 Task: Create a rule from the Agile list, Priority changed -> Complete task in the project AgileCon if Priority Cleared then Complete Task
Action: Mouse moved to (55, 306)
Screenshot: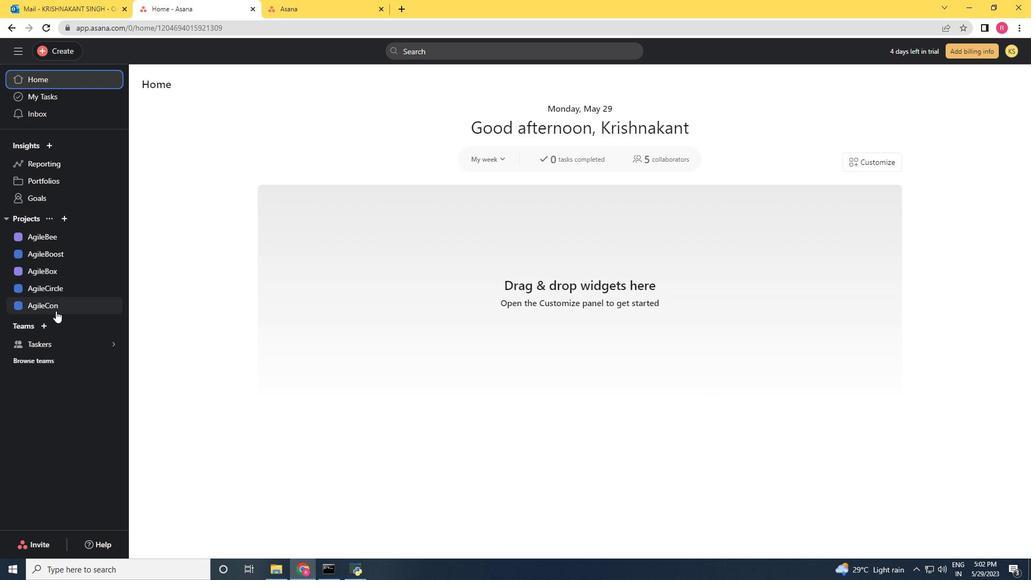 
Action: Mouse pressed left at (55, 306)
Screenshot: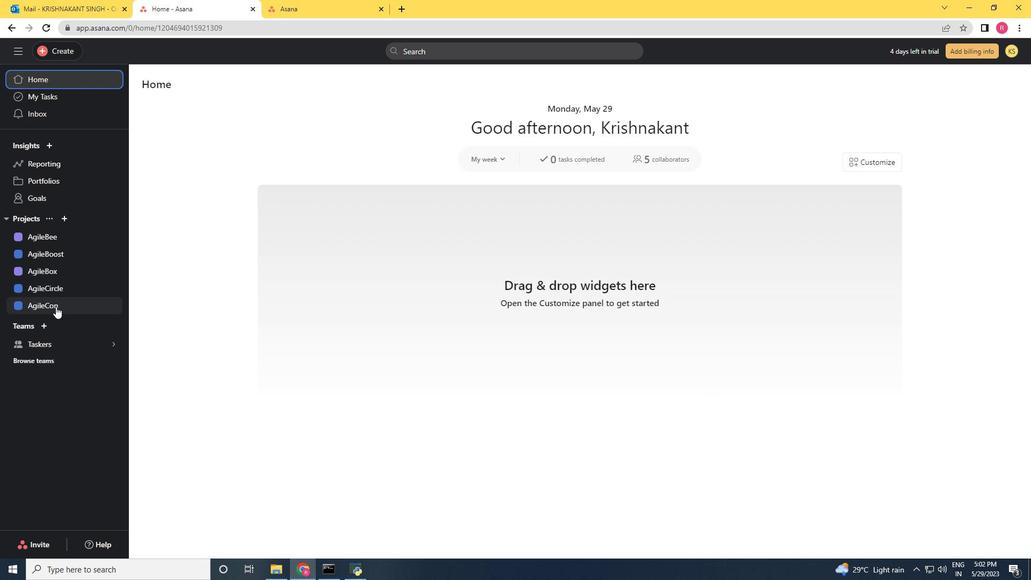 
Action: Mouse moved to (993, 85)
Screenshot: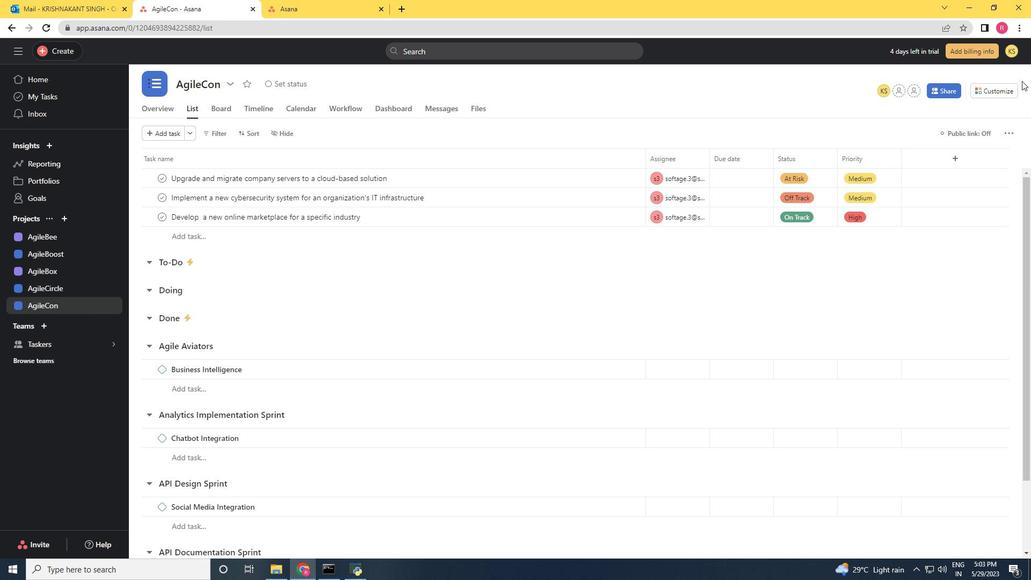 
Action: Mouse pressed left at (993, 85)
Screenshot: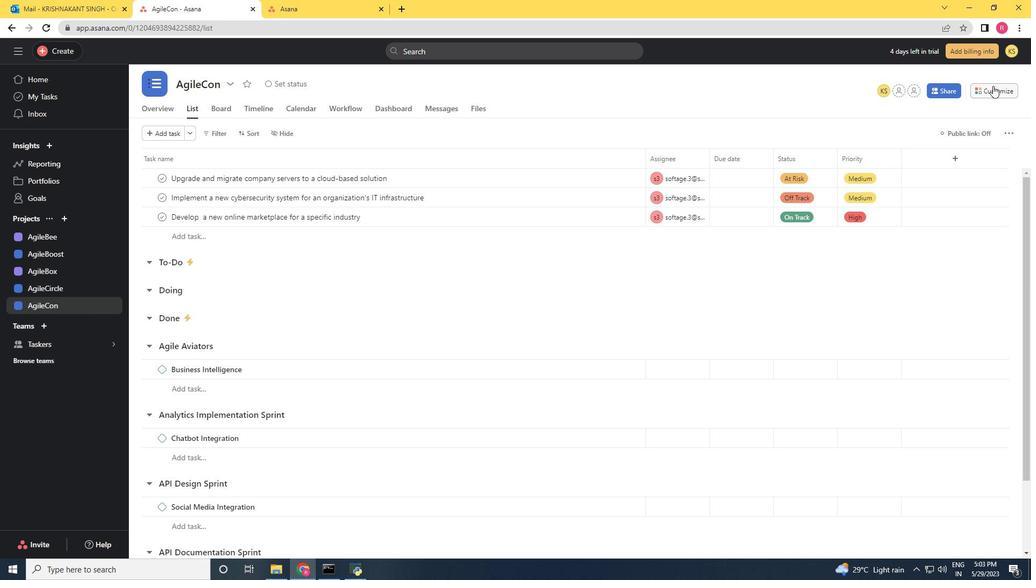 
Action: Mouse moved to (817, 232)
Screenshot: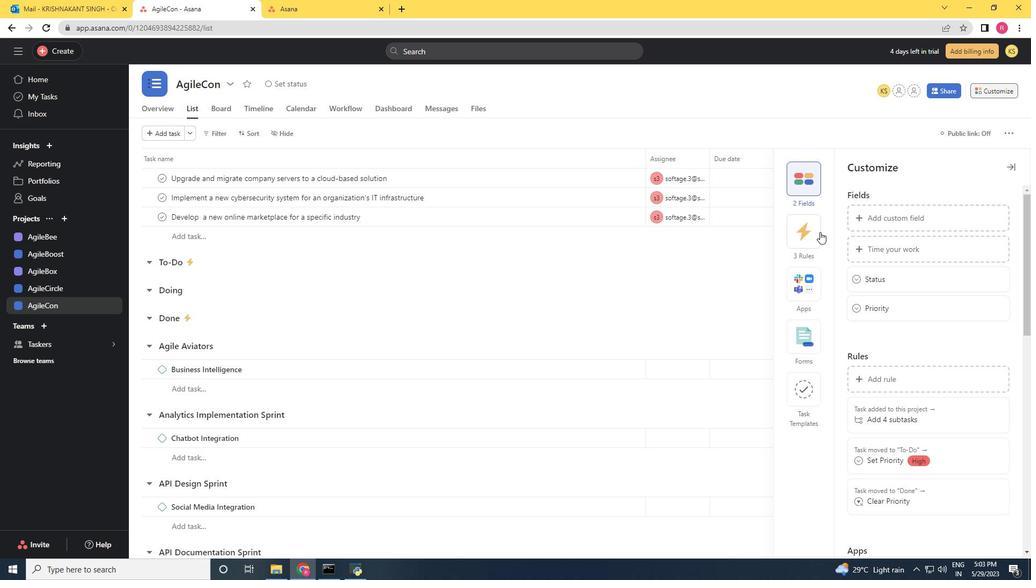 
Action: Mouse pressed left at (817, 232)
Screenshot: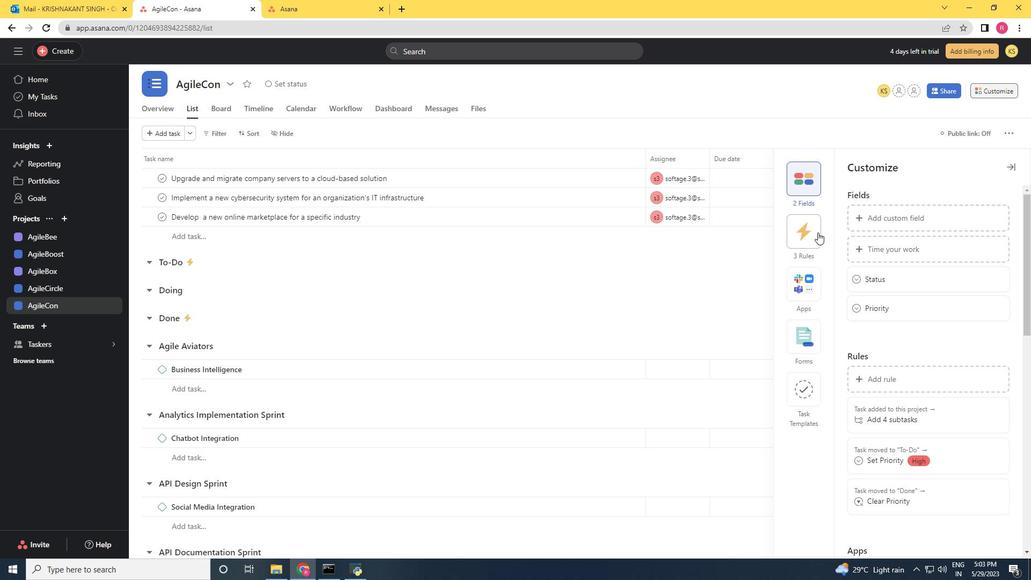 
Action: Mouse moved to (881, 217)
Screenshot: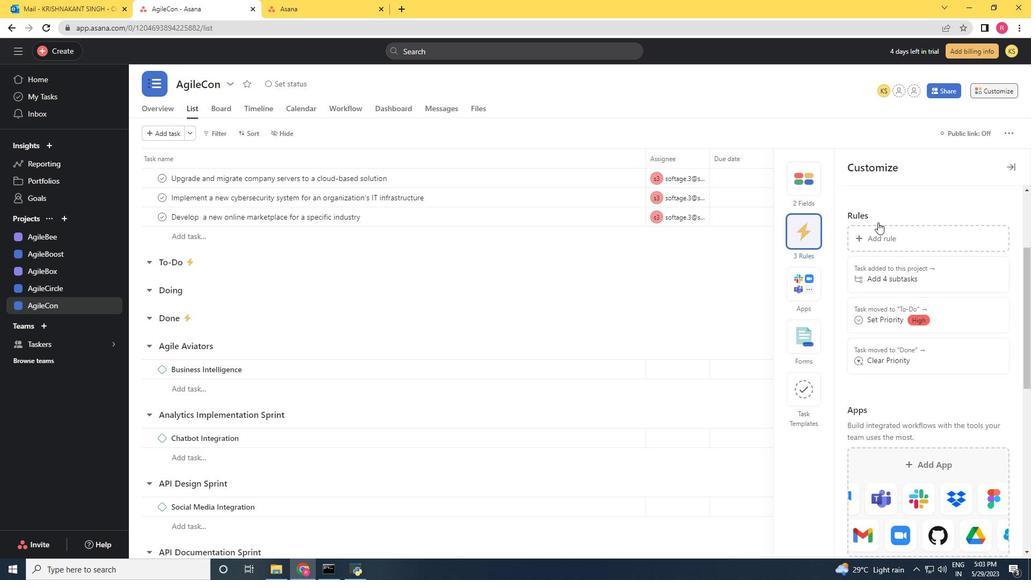 
Action: Mouse pressed left at (881, 217)
Screenshot: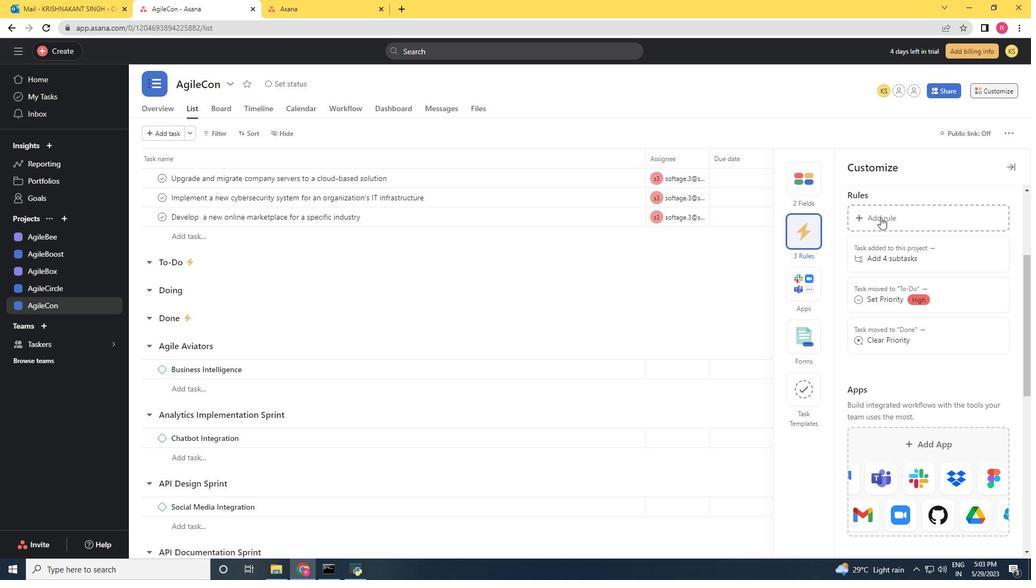 
Action: Mouse moved to (212, 162)
Screenshot: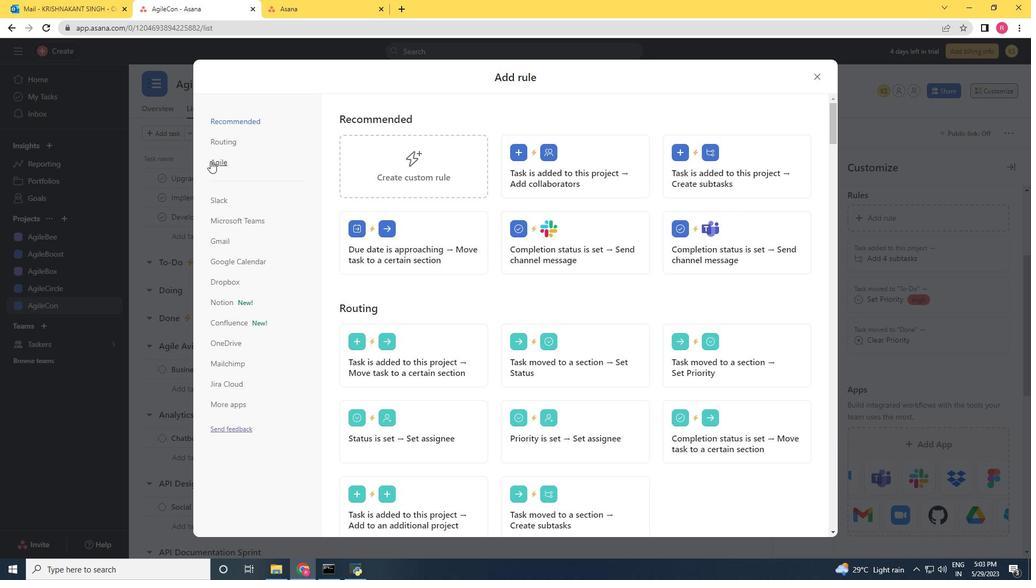 
Action: Mouse pressed left at (212, 162)
Screenshot: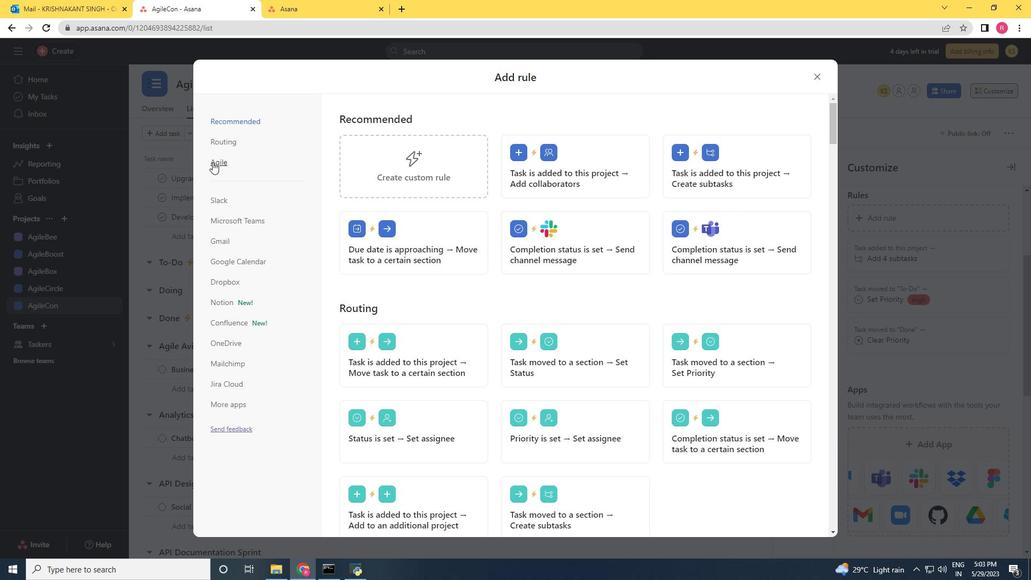 
Action: Mouse moved to (551, 168)
Screenshot: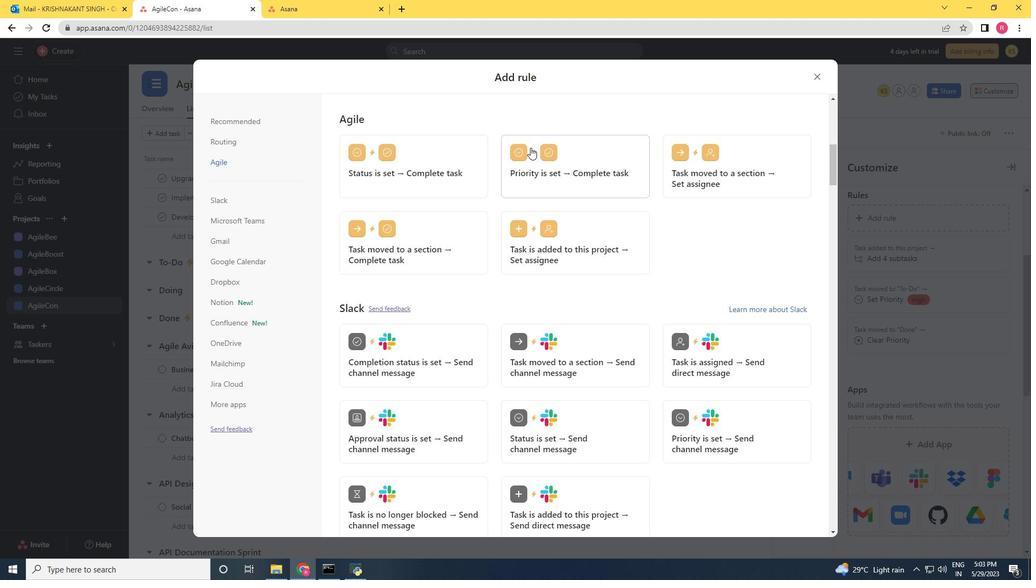 
Action: Mouse pressed left at (551, 168)
Screenshot: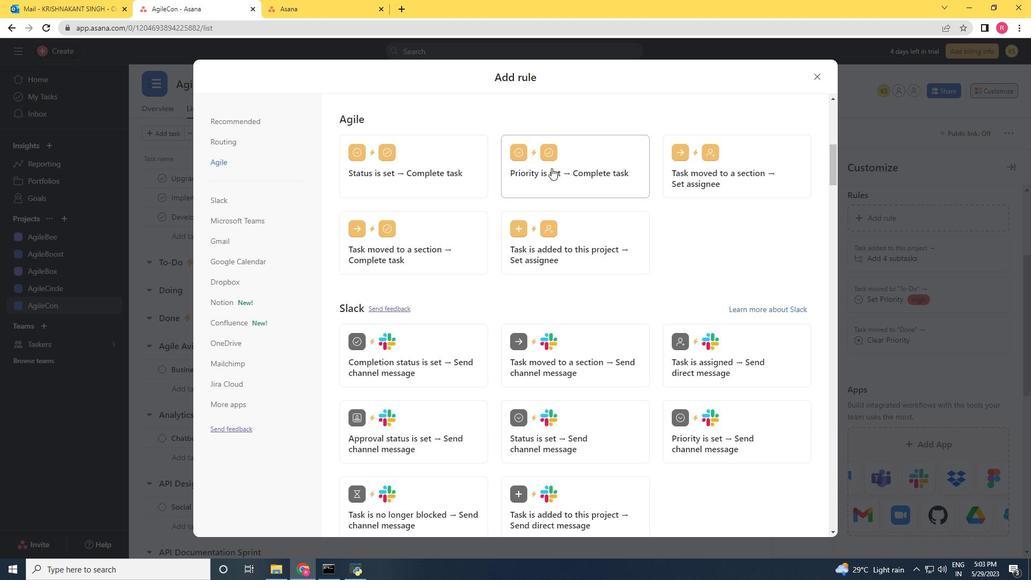 
Action: Mouse moved to (699, 190)
Screenshot: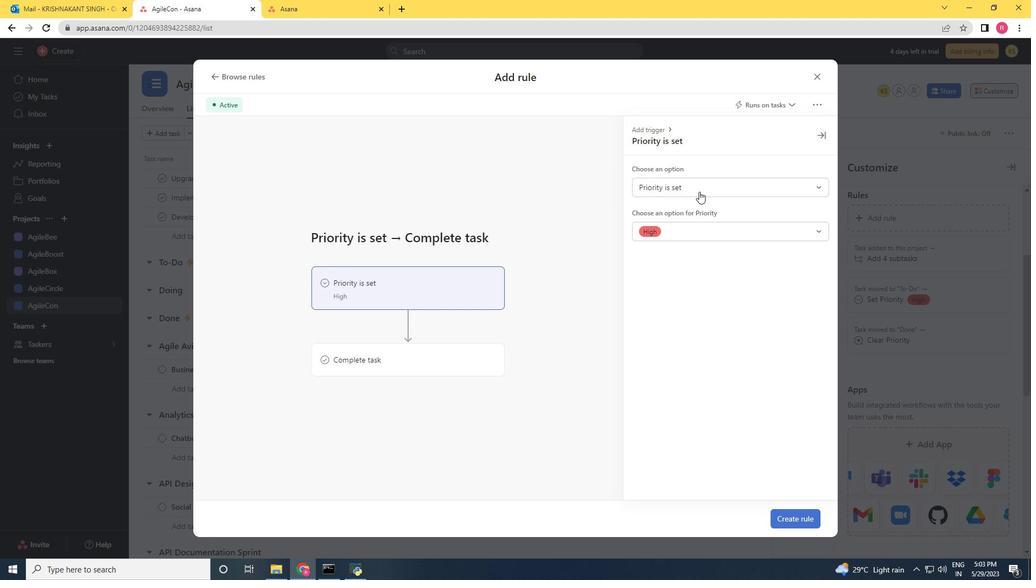 
Action: Mouse pressed left at (699, 190)
Screenshot: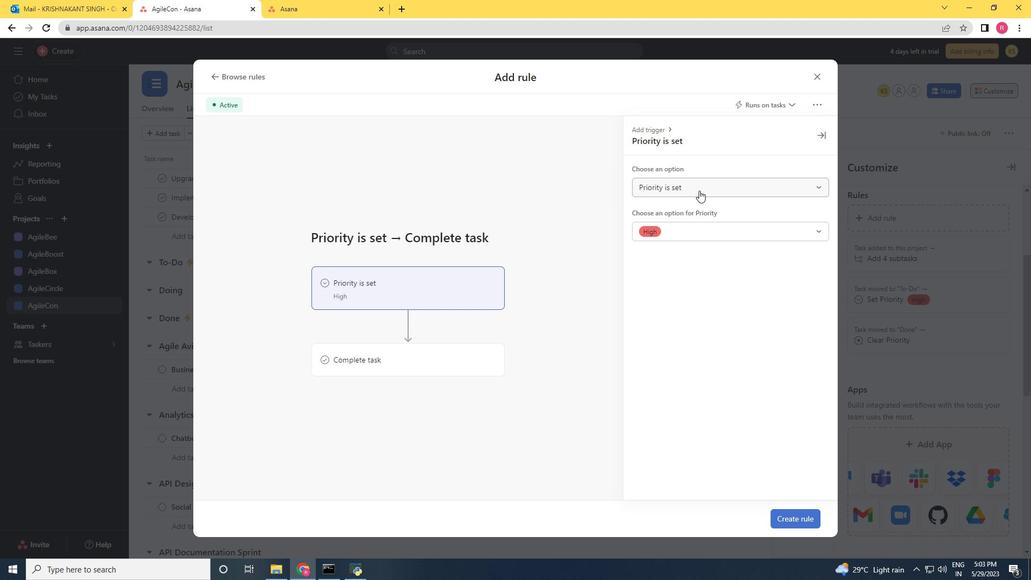 
Action: Mouse moved to (687, 223)
Screenshot: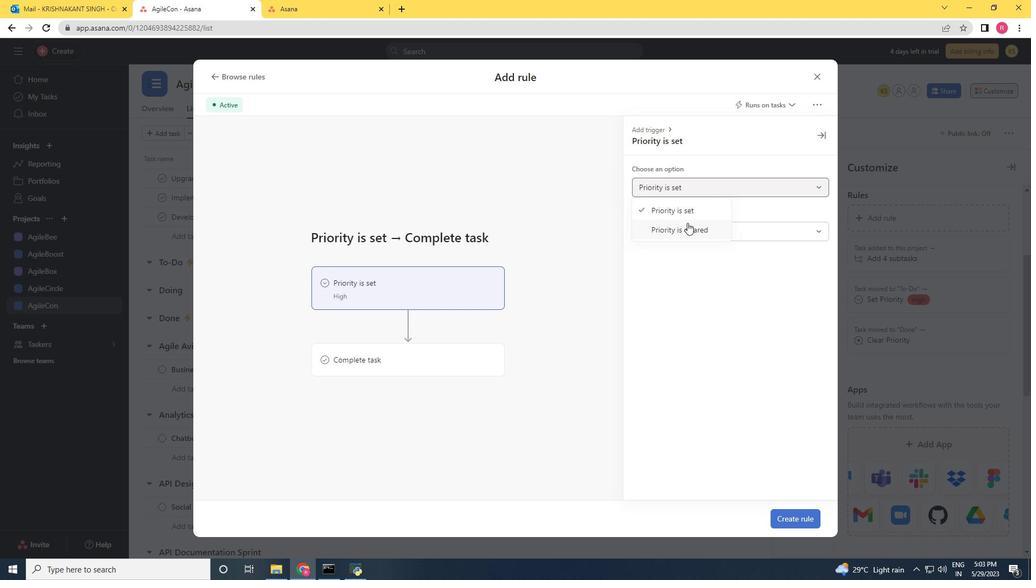 
Action: Mouse pressed left at (687, 223)
Screenshot: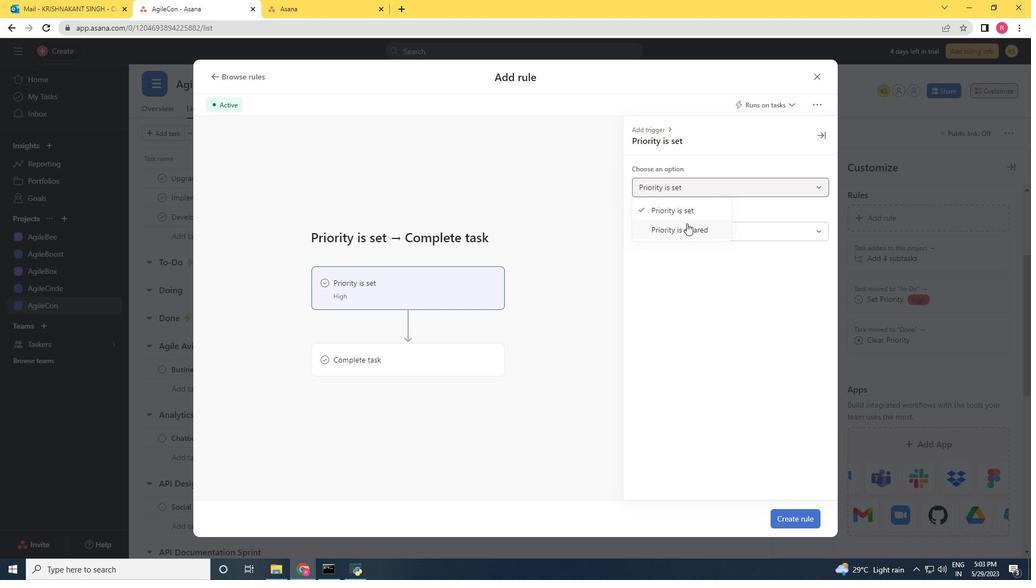 
Action: Mouse moved to (383, 351)
Screenshot: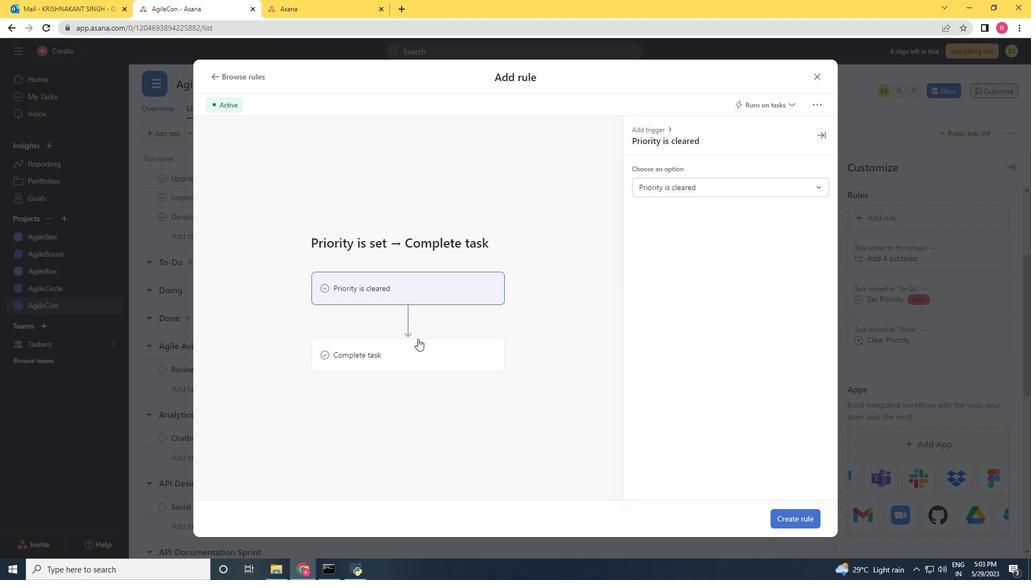 
Action: Mouse pressed left at (383, 351)
Screenshot: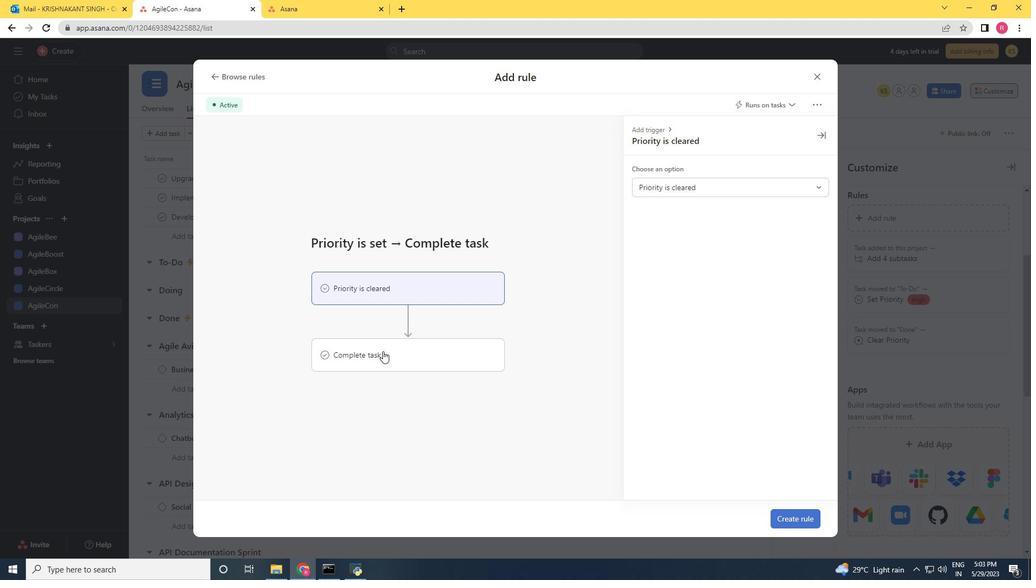 
Action: Mouse moved to (705, 185)
Screenshot: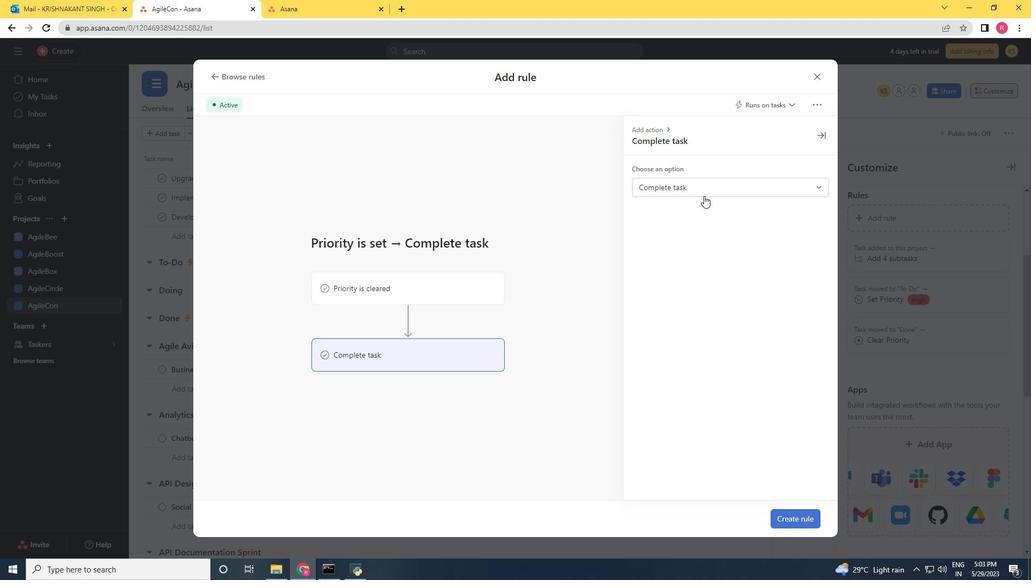 
Action: Mouse pressed left at (705, 185)
Screenshot: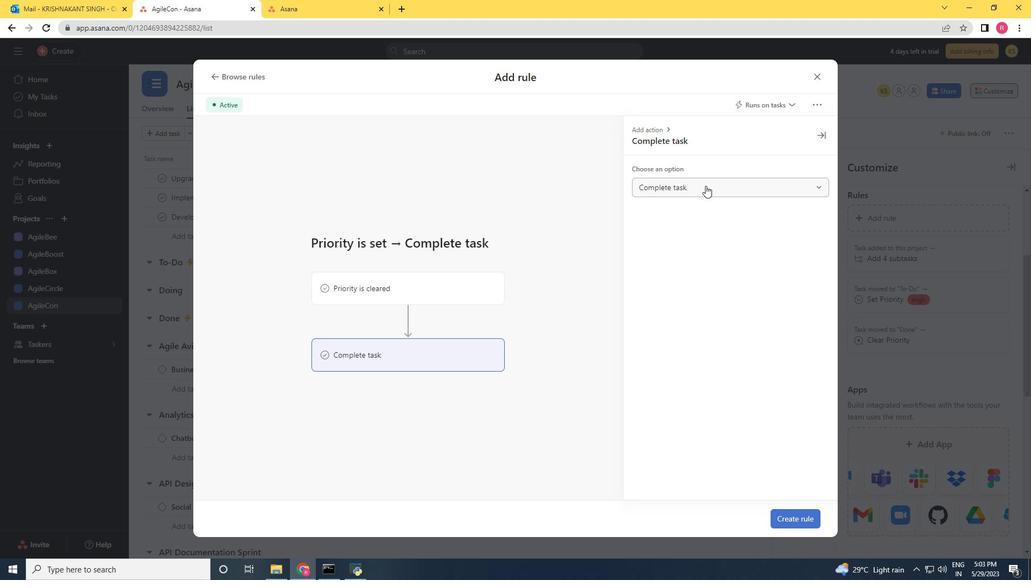 
Action: Mouse moved to (684, 209)
Screenshot: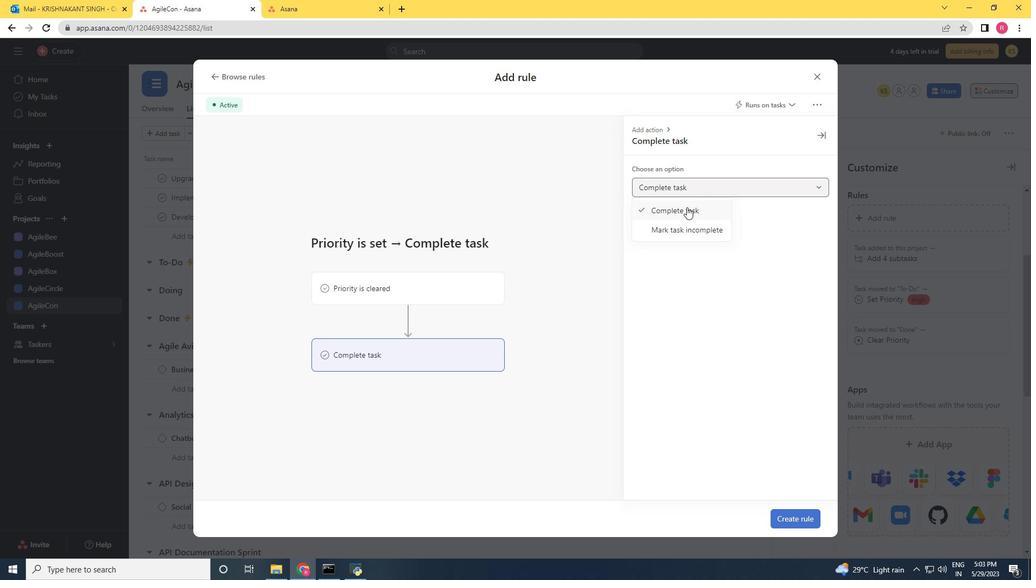 
Action: Mouse pressed left at (684, 209)
Screenshot: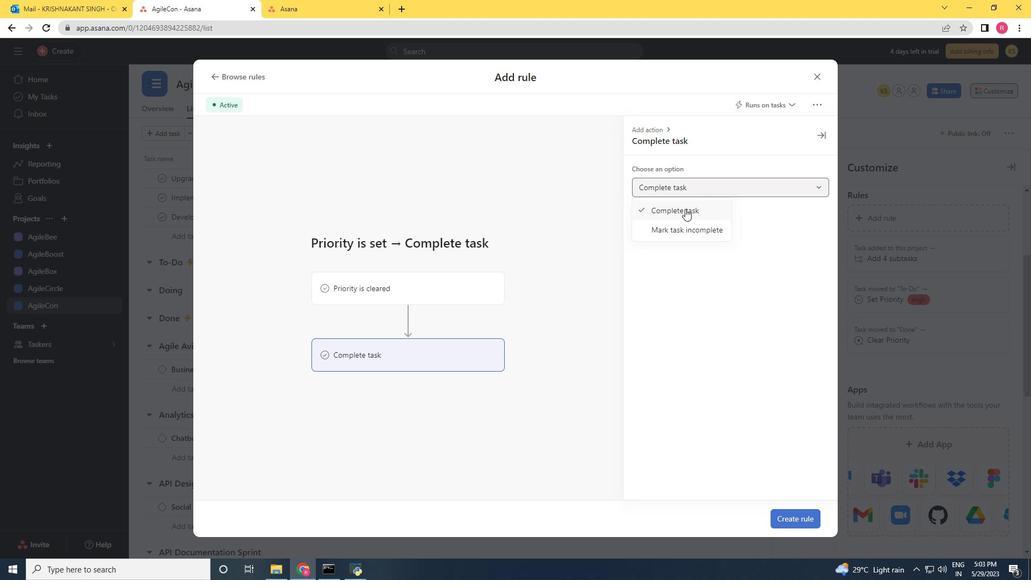 
Action: Mouse moved to (795, 513)
Screenshot: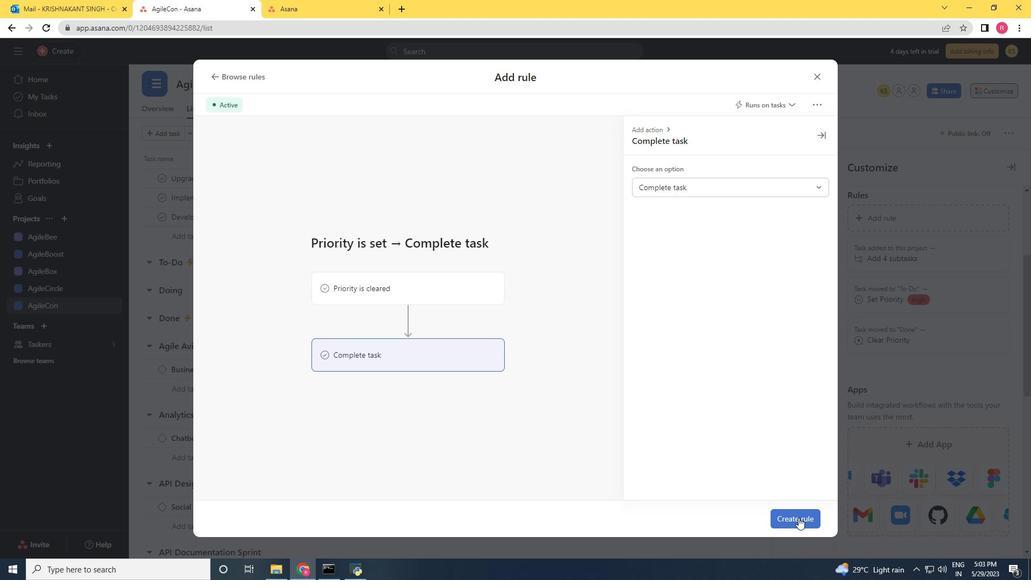 
Action: Mouse pressed left at (795, 513)
Screenshot: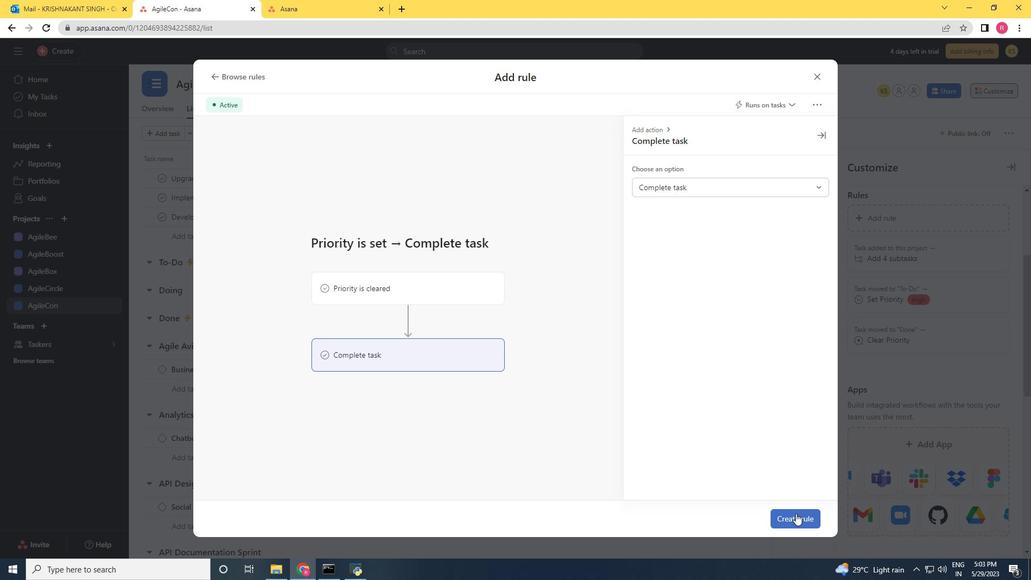 
Action: Mouse moved to (787, 489)
Screenshot: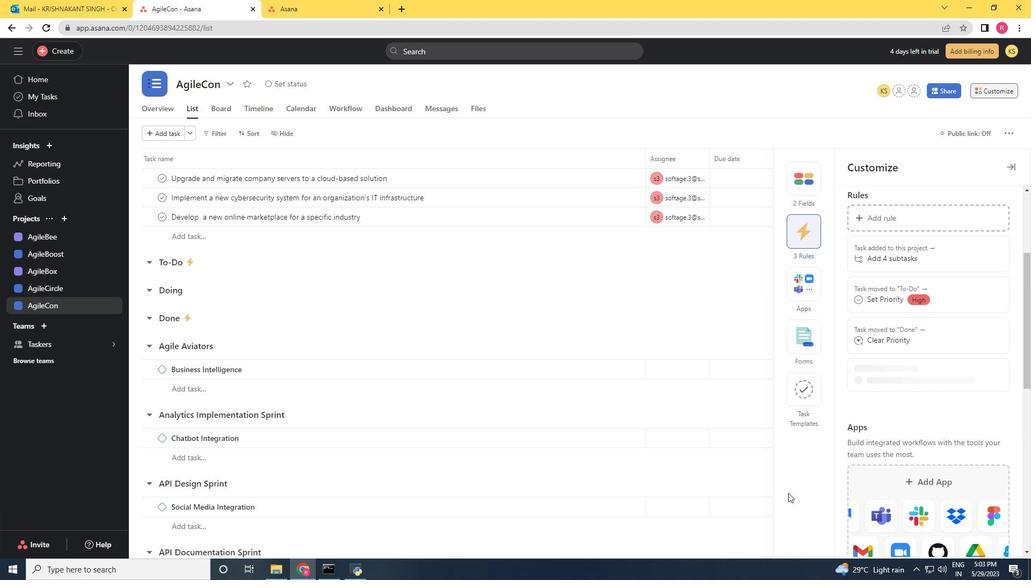 
